 Task: Add Good Planet Plant-Based Parmesan Cheese Shreds to the cart.
Action: Mouse moved to (22, 254)
Screenshot: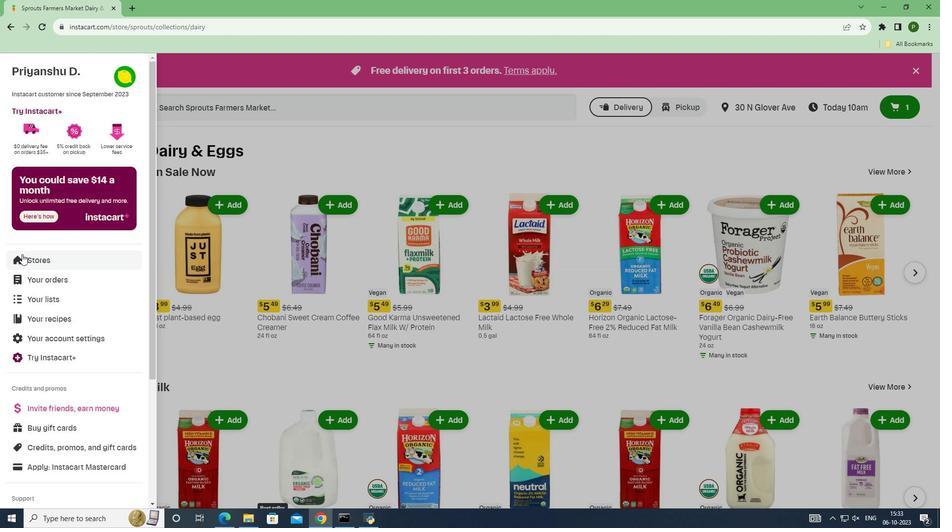 
Action: Mouse pressed left at (22, 254)
Screenshot: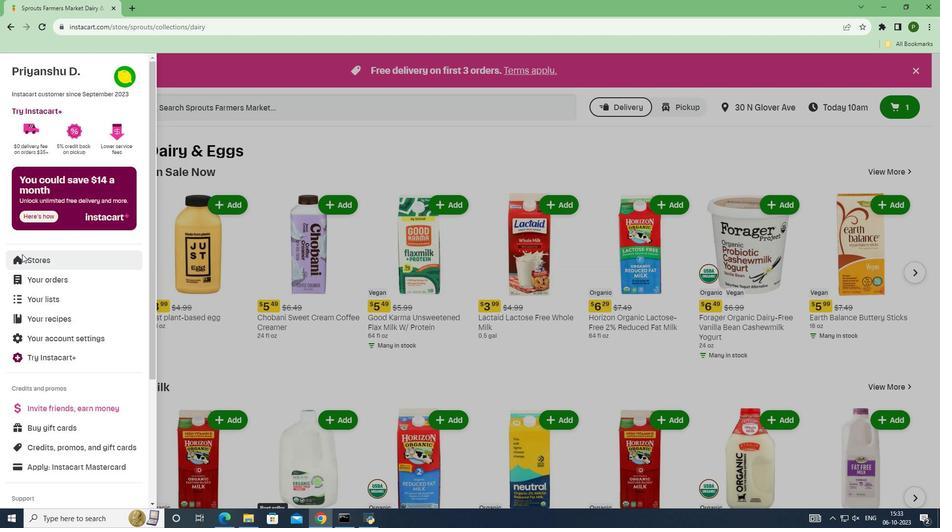 
Action: Mouse moved to (219, 109)
Screenshot: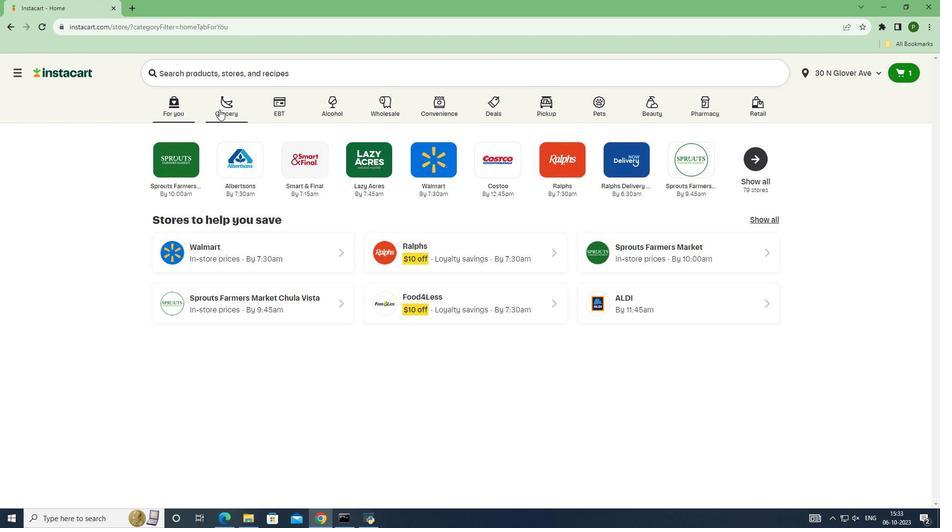 
Action: Mouse pressed left at (219, 109)
Screenshot: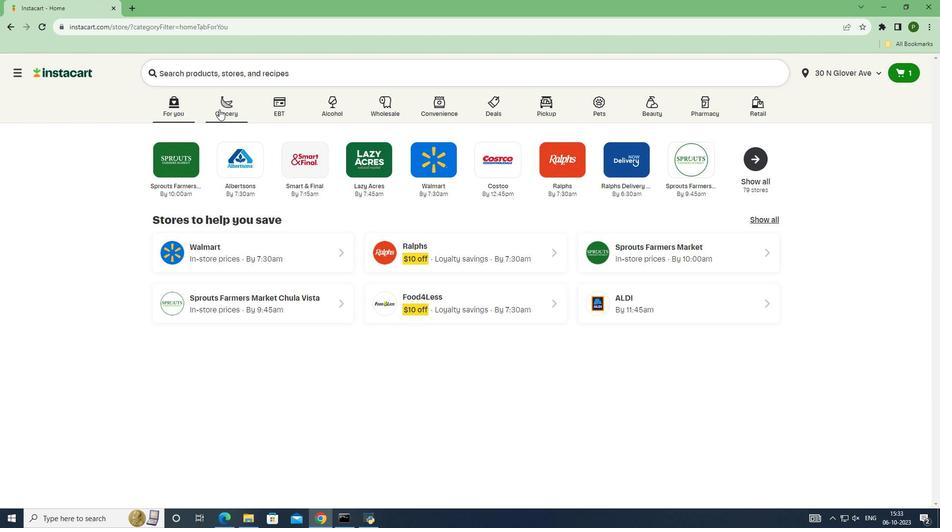 
Action: Mouse moved to (237, 170)
Screenshot: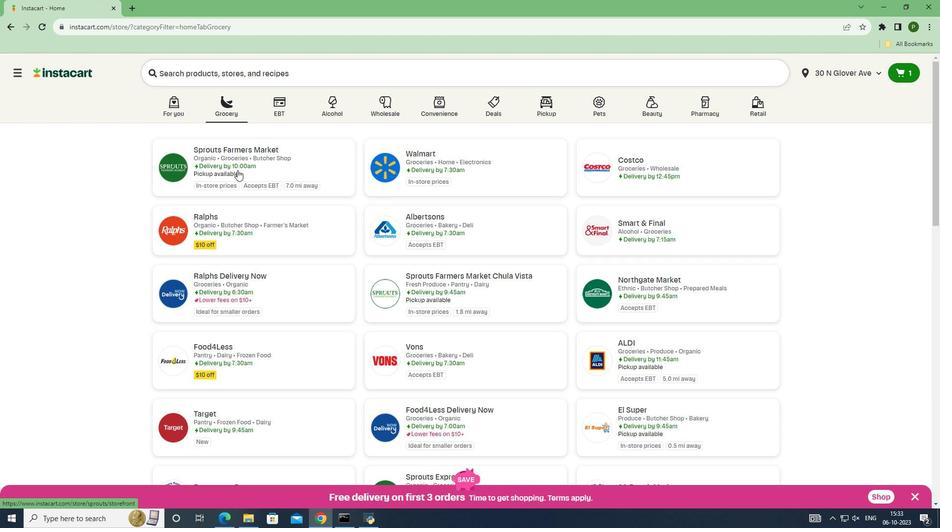 
Action: Mouse pressed left at (237, 170)
Screenshot: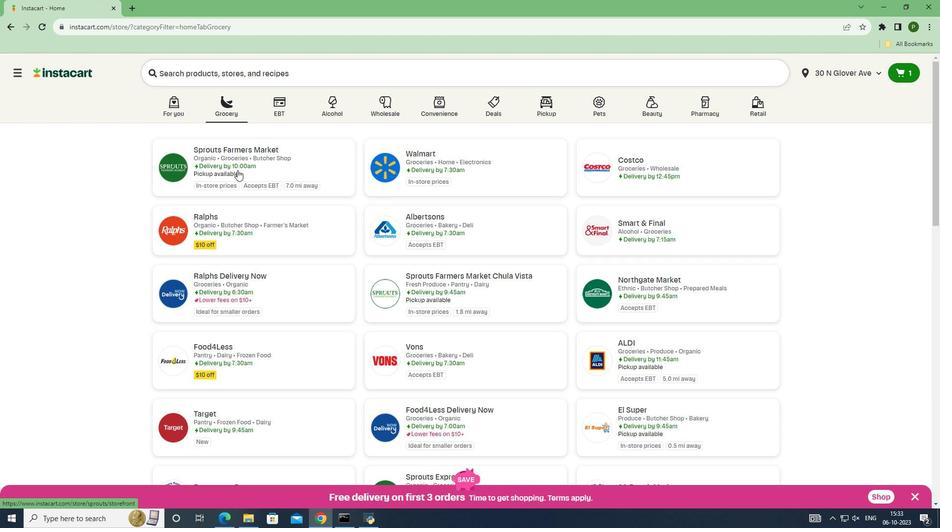 
Action: Mouse moved to (55, 347)
Screenshot: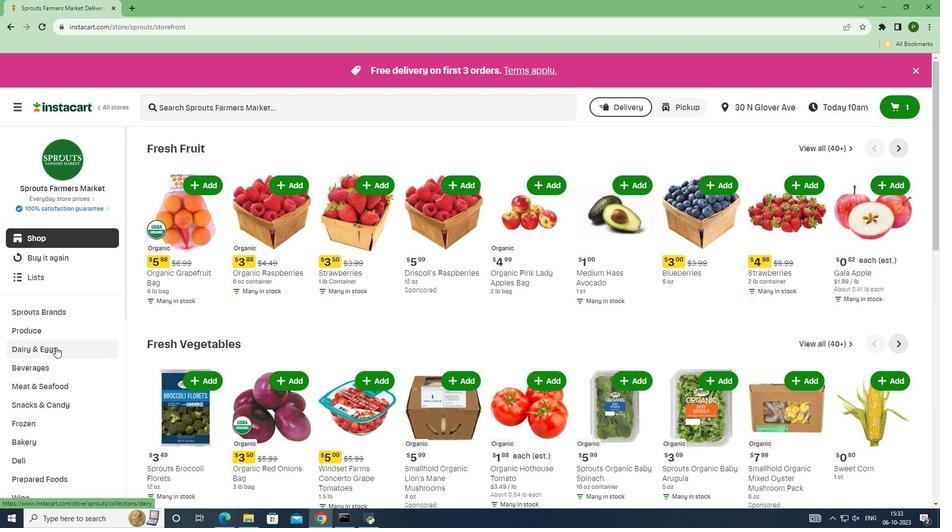 
Action: Mouse pressed left at (55, 347)
Screenshot: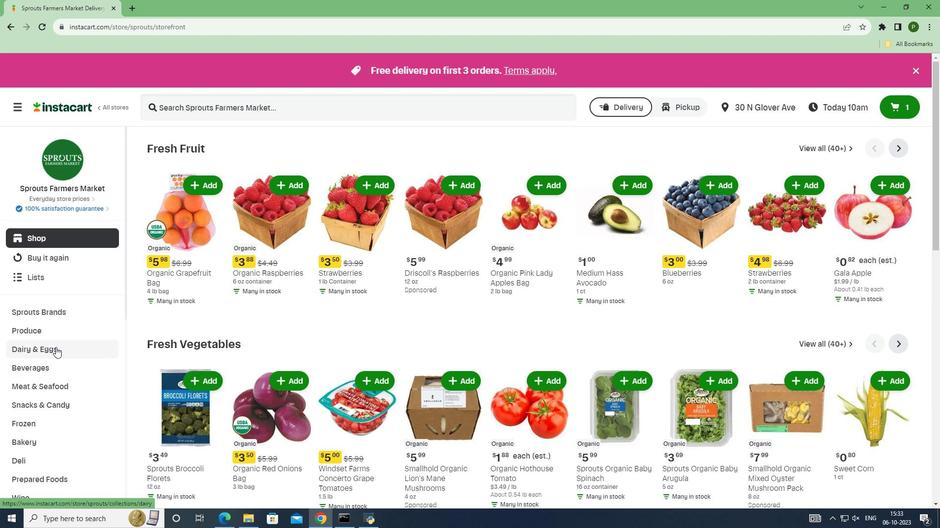 
Action: Mouse moved to (53, 382)
Screenshot: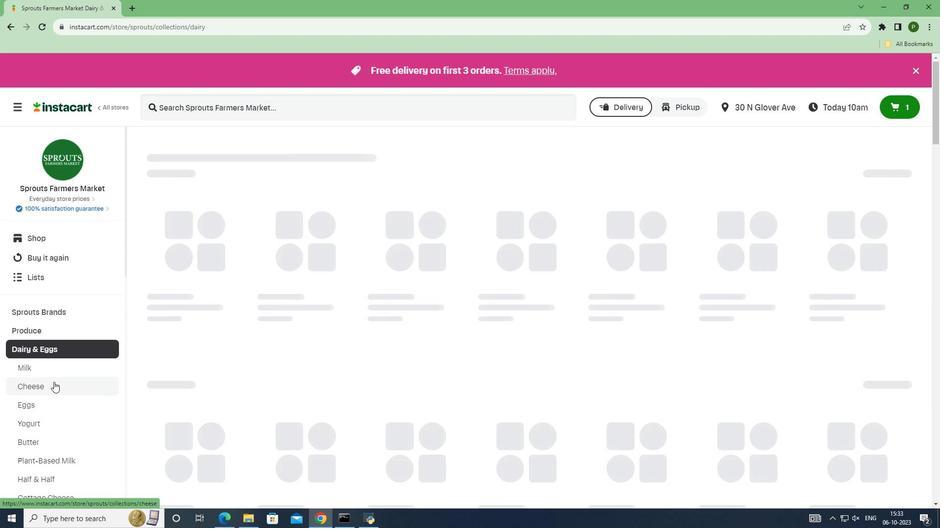 
Action: Mouse pressed left at (53, 382)
Screenshot: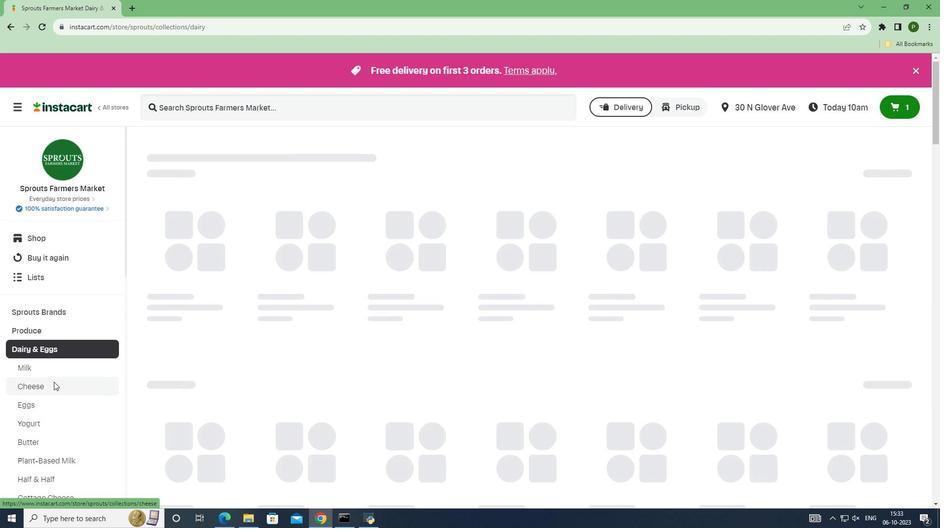 
Action: Mouse moved to (199, 103)
Screenshot: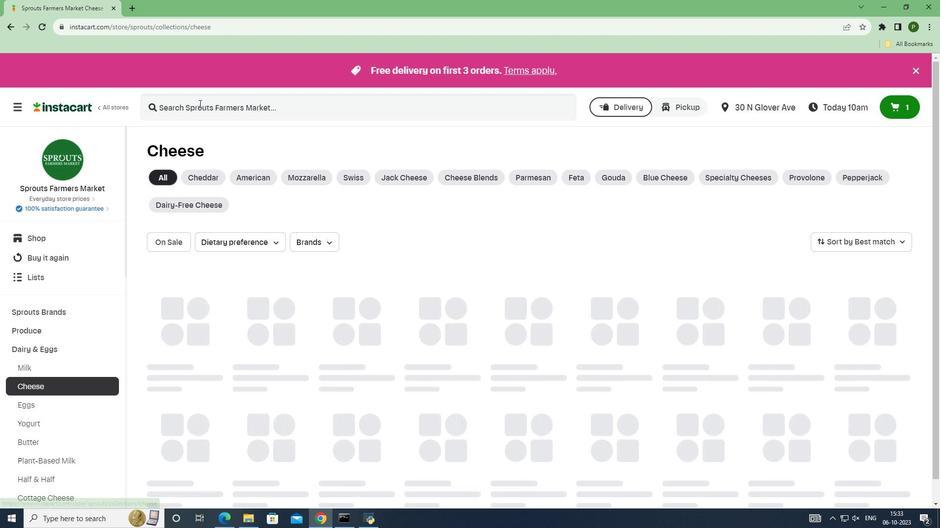 
Action: Mouse pressed left at (199, 103)
Screenshot: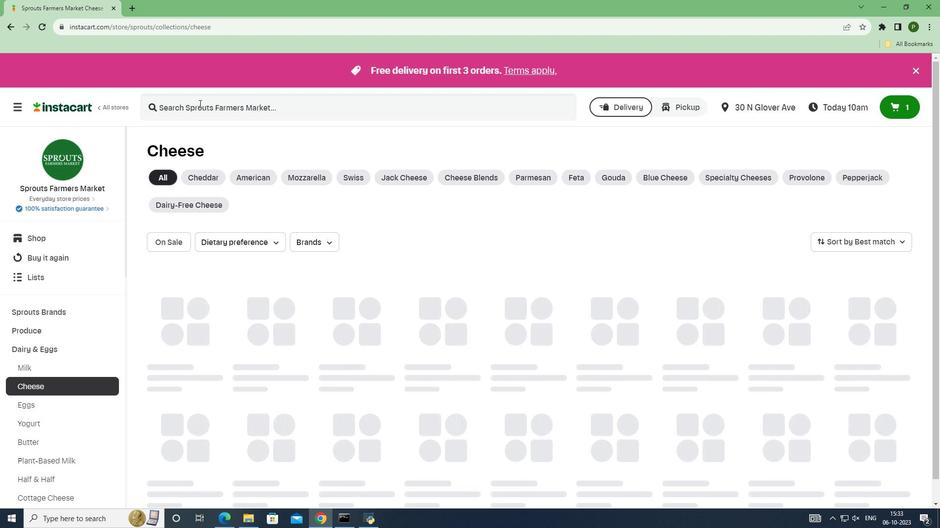 
Action: Key pressed <Key.caps_lock>G<Key.caps_lock>ood<Key.space><Key.caps_lock>P<Key.caps_lock>lanet<Key.space><Key.caps_lock>P<Key.caps_lock>lant<Key.space><Key.caps_lock>B<Key.caps_lock>ased<Key.space><Key.caps_lock>P<Key.caps_lock>armesan<Key.space><Key.caps_lock>C<Key.caps_lock>heese<Key.space><Key.caps_lock>S<Key.caps_lock>hreds<Key.space><Key.enter>
Screenshot: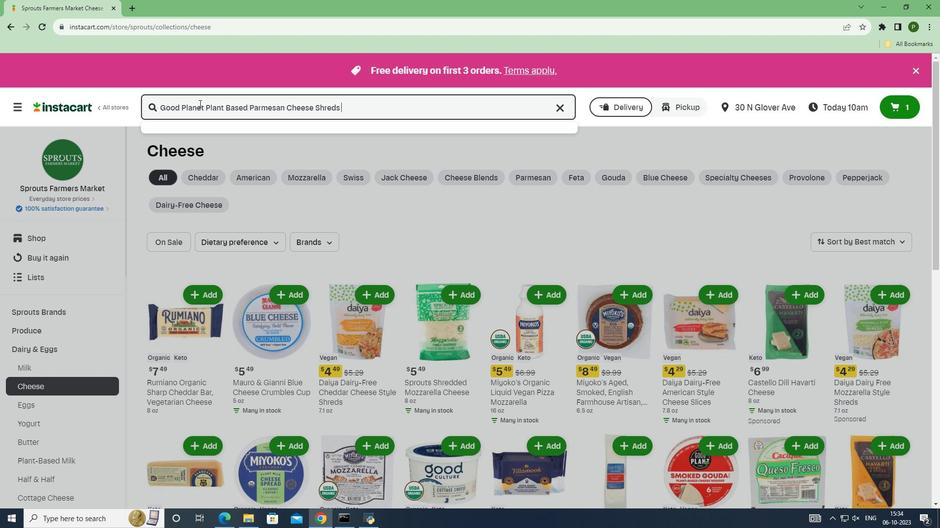 
Action: Mouse moved to (573, 208)
Screenshot: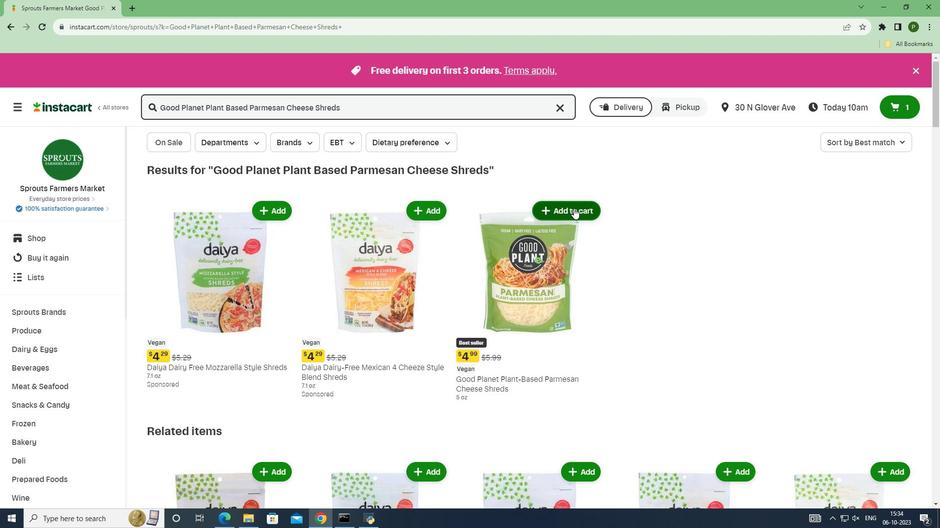 
Action: Mouse pressed left at (573, 208)
Screenshot: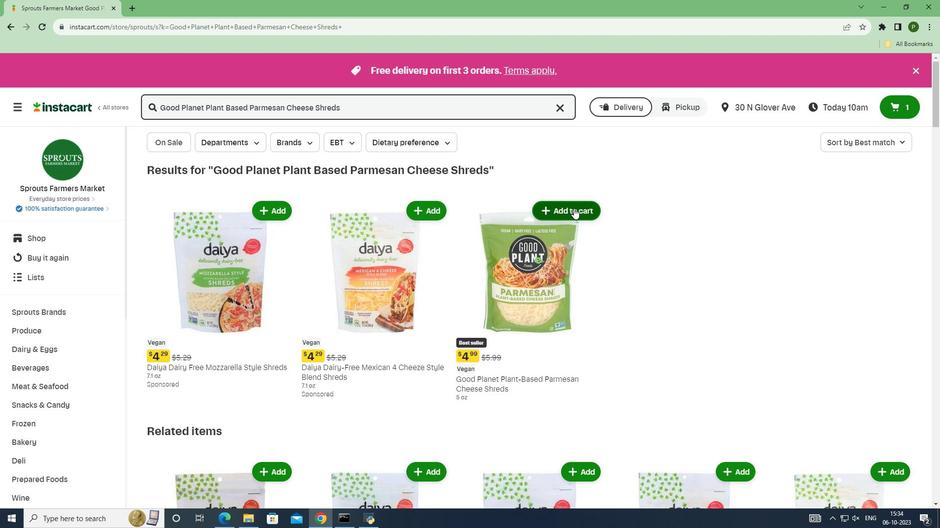 
Action: Mouse moved to (638, 290)
Screenshot: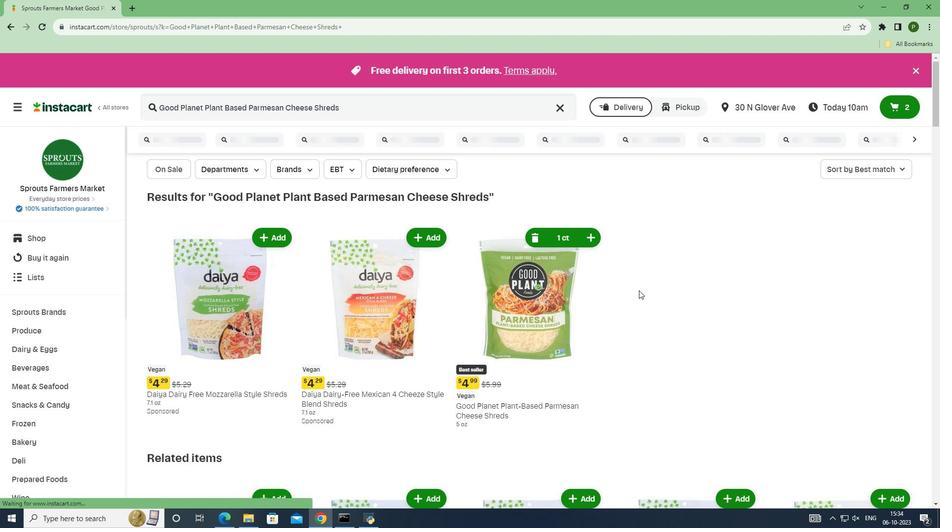 
